 Task: Implement a script that defines a function to add two numbers and then calls the function with different arguments.
Action: Mouse moved to (330, 757)
Screenshot: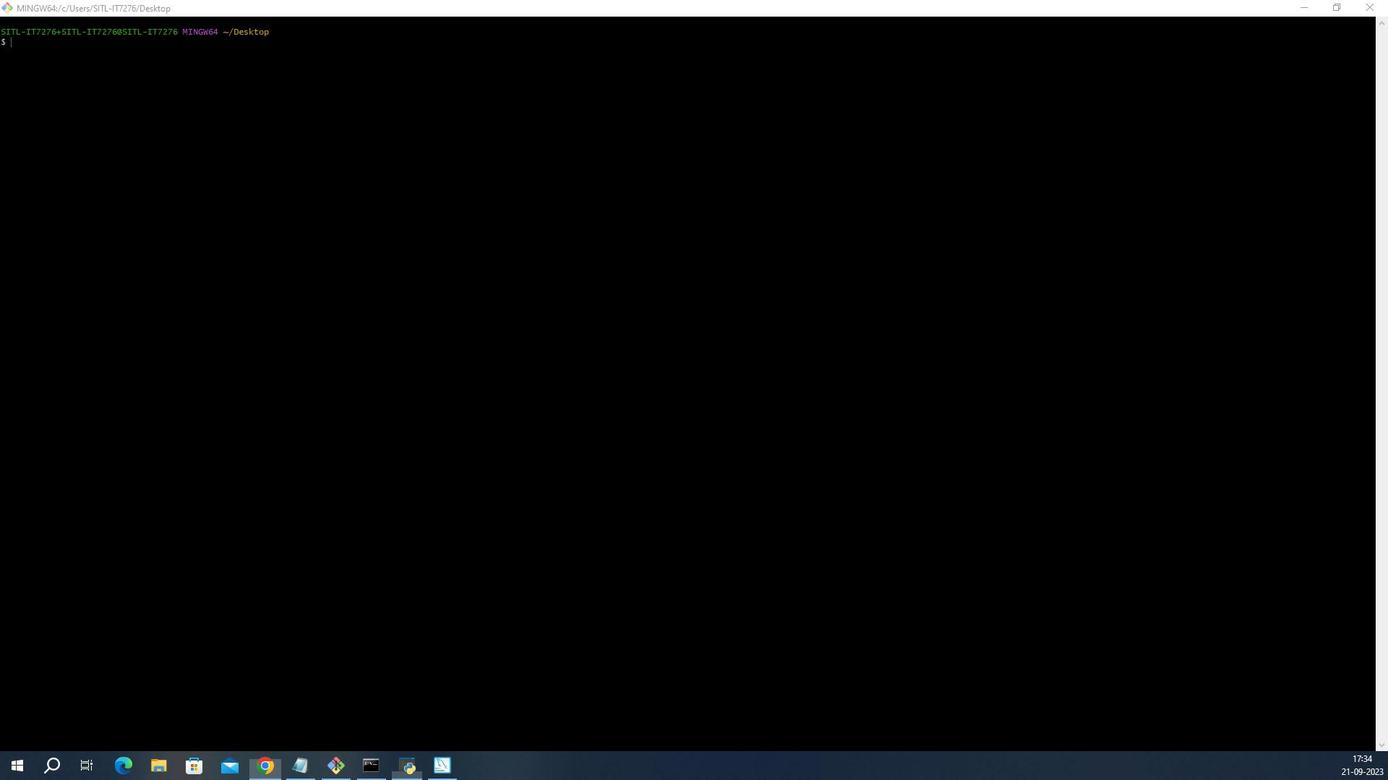 
Action: Mouse pressed left at (330, 757)
Screenshot: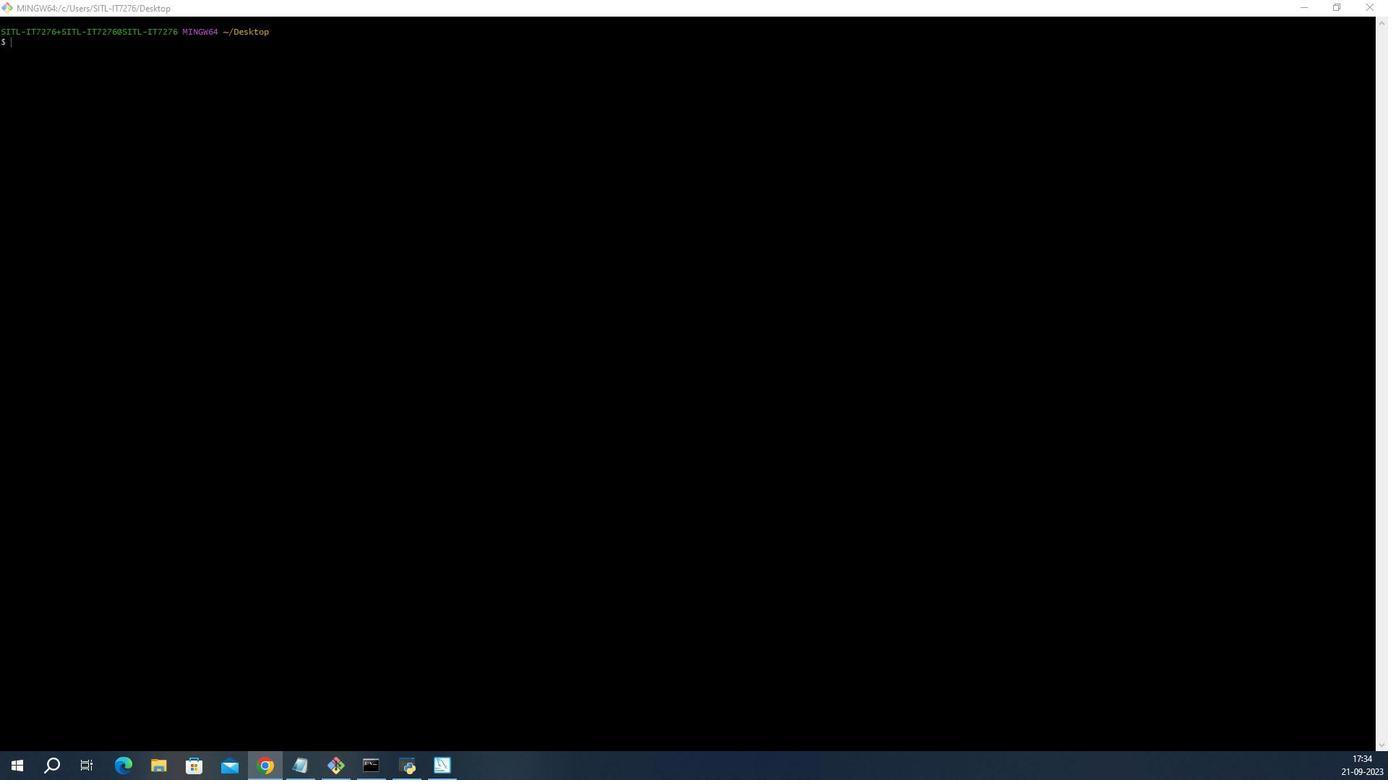 
Action: Mouse moved to (330, 757)
Screenshot: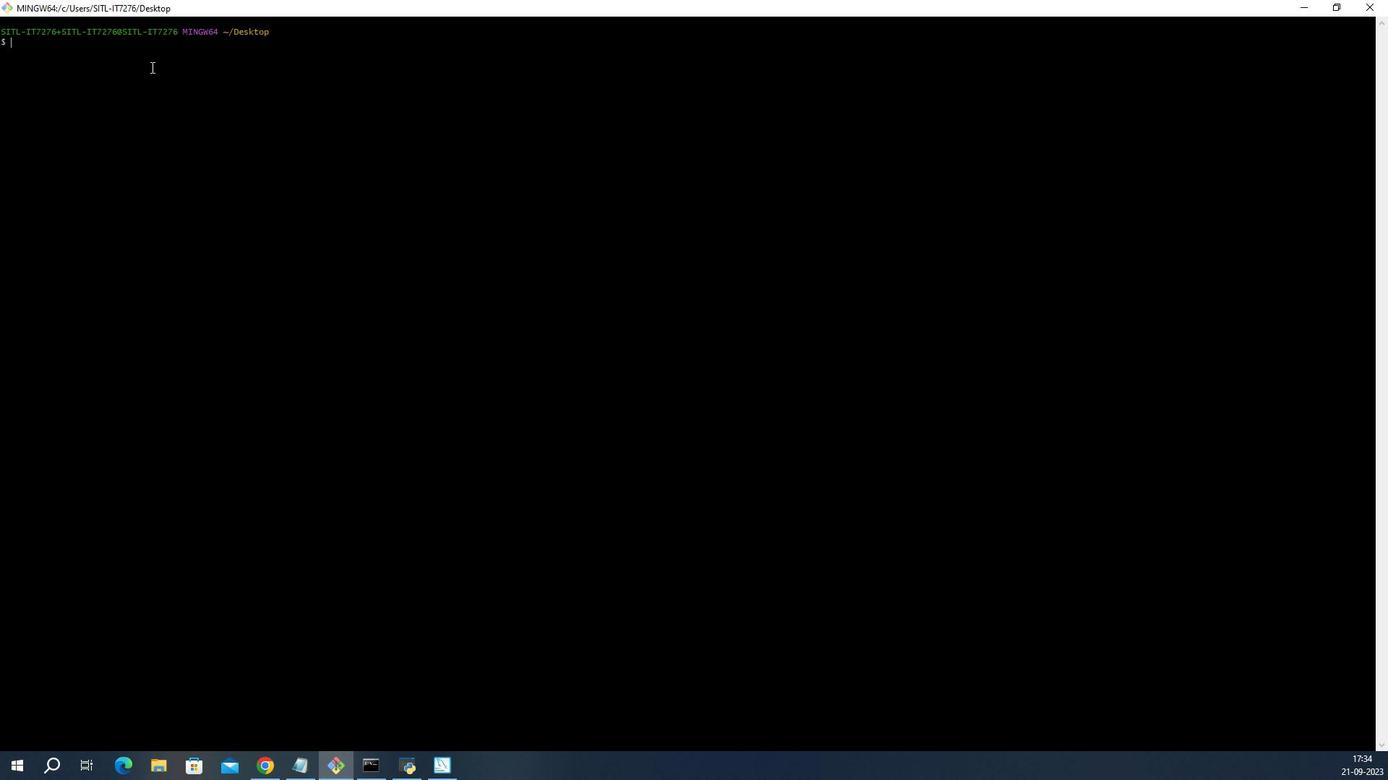
Action: Mouse pressed left at (330, 757)
Screenshot: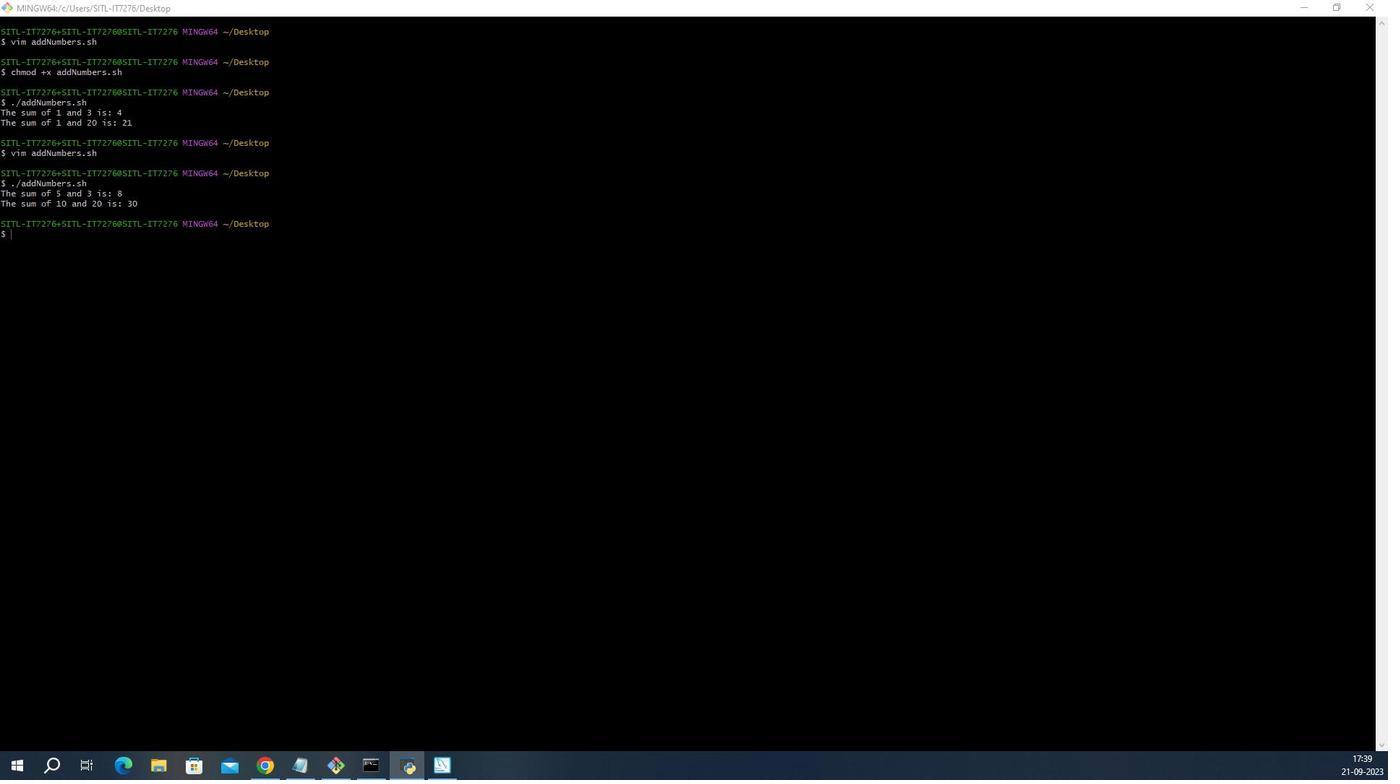 
Action: Mouse moved to (330, 757)
Screenshot: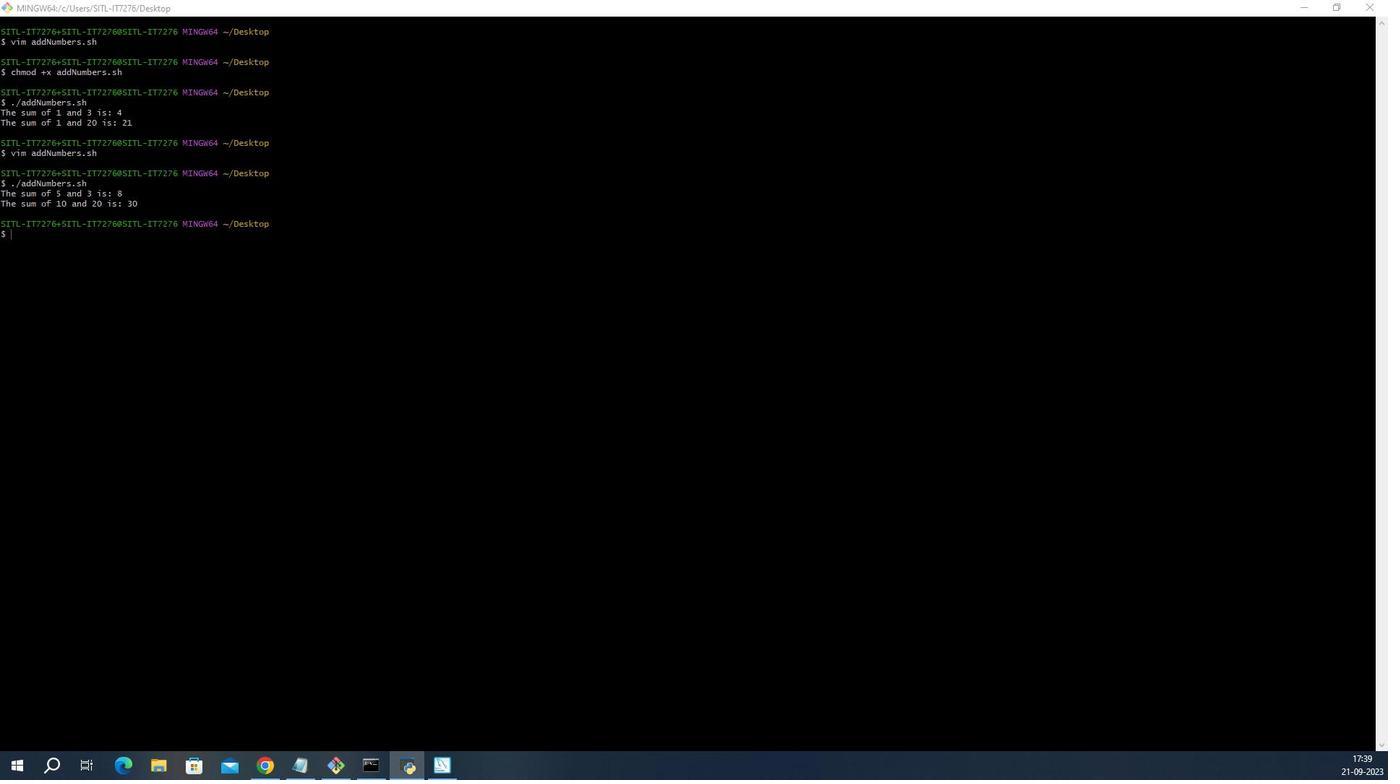 
Action: Mouse pressed left at (330, 757)
Screenshot: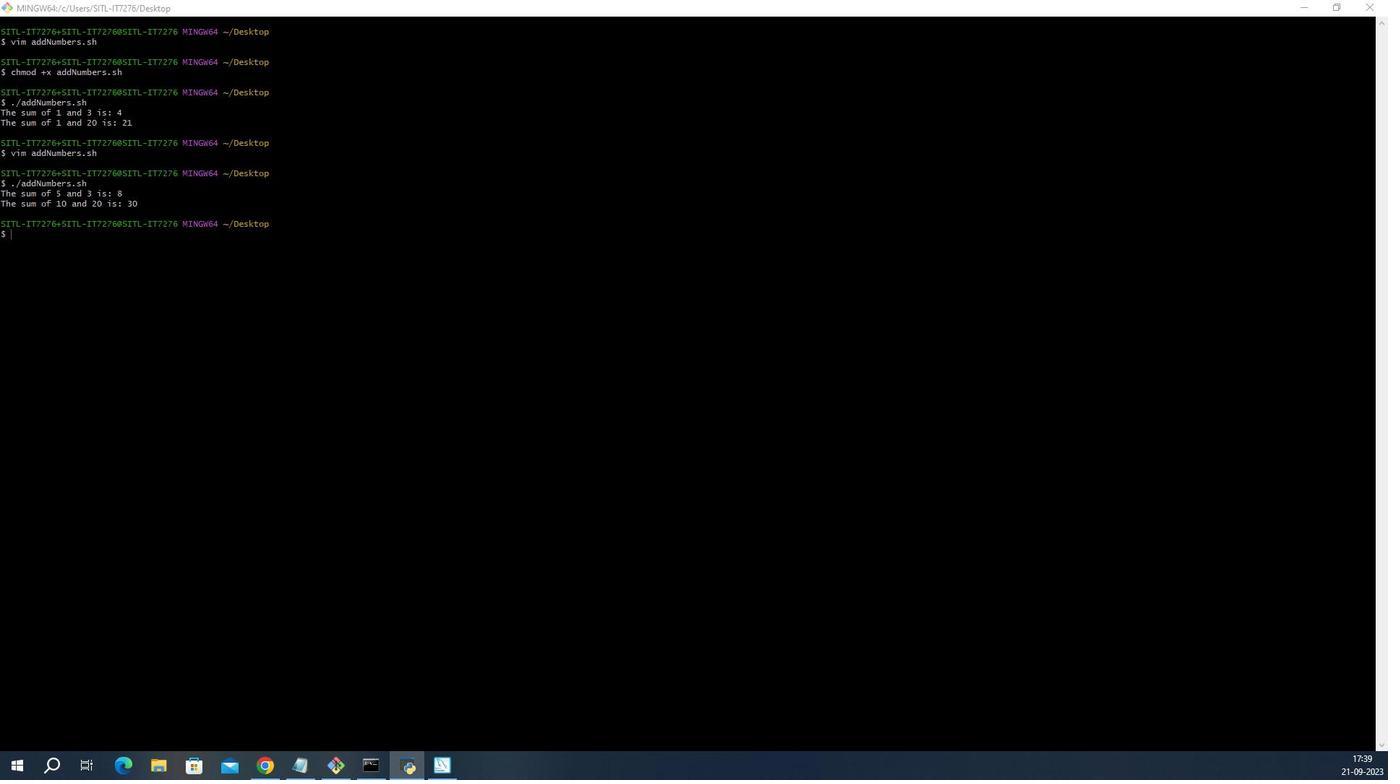 
